 Task: Add an event with the title Second Networking Happy Hour, date '2023/10/25', time 9:15 AM to 11:15 AMand add a description: The Effective Communication workshop is a dynamic and interactive session designed to enhance participants' communication skills and promote effective interpersonal interactions in the workplace. This workshop provides valuable insights, practical techniques, and hands-on exercises to improve both verbal and non-verbal communication abilities._x000D_
_x000D_
, put the event into Yellow category . Add location for the event as: 987 Luxembourg Gardens, Paris, France, logged in from the account softage.7@softage.netand send the event invitation to softage.5@softage.net and softage.6@softage.net. Set a reminder for the event 15 minutes before
Action: Mouse moved to (91, 100)
Screenshot: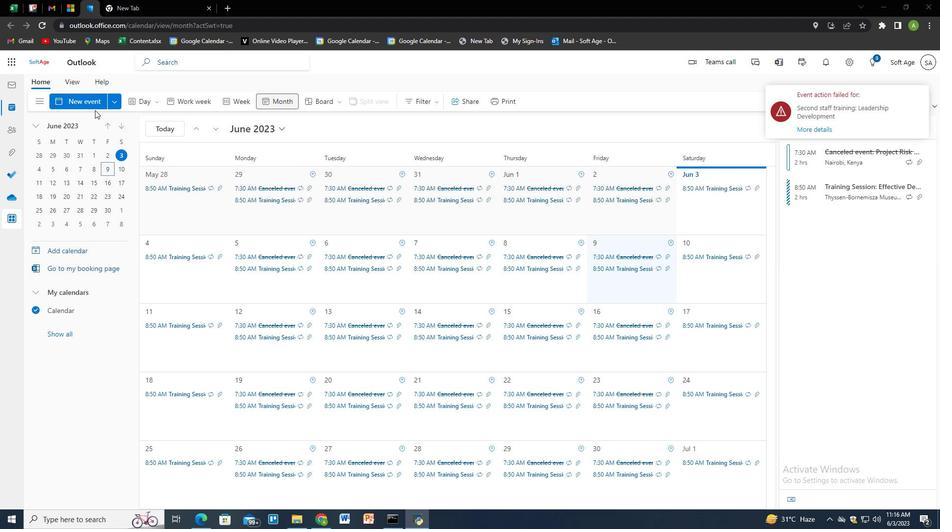 
Action: Mouse pressed left at (91, 100)
Screenshot: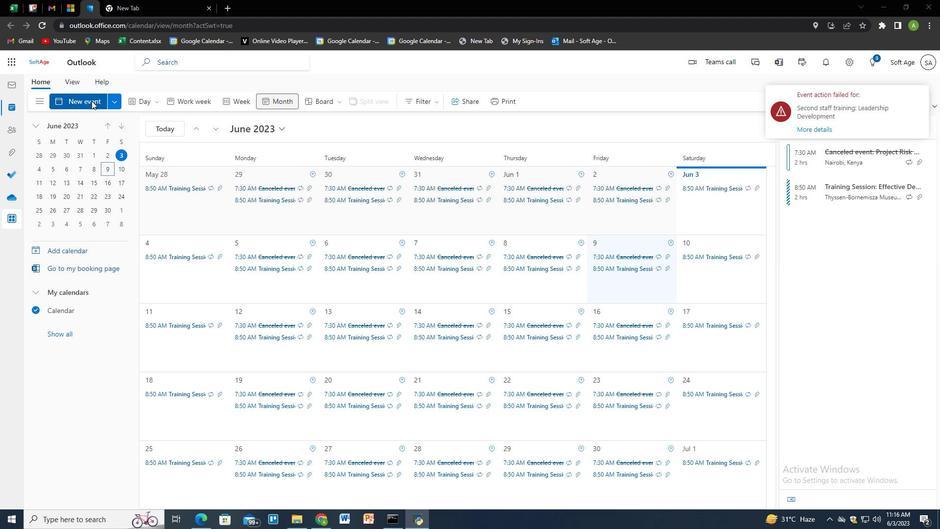 
Action: Mouse moved to (279, 163)
Screenshot: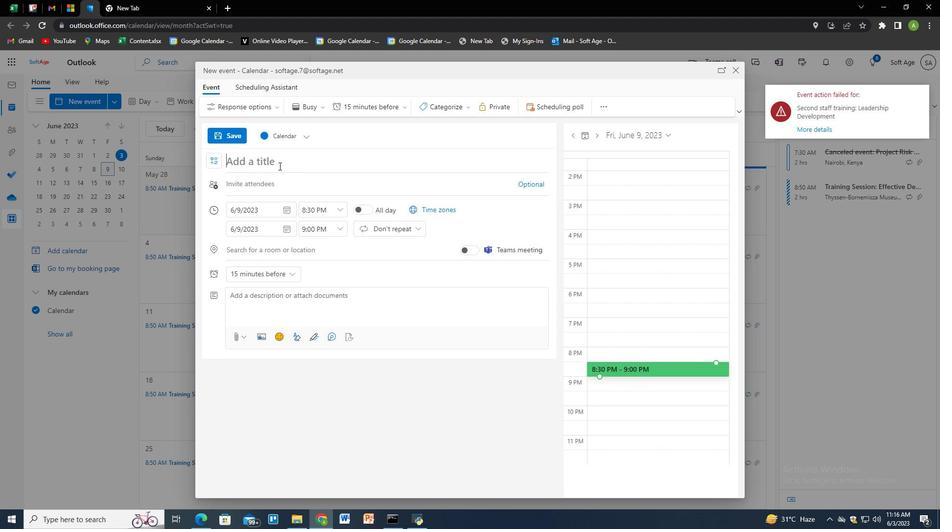 
Action: Mouse pressed left at (279, 163)
Screenshot: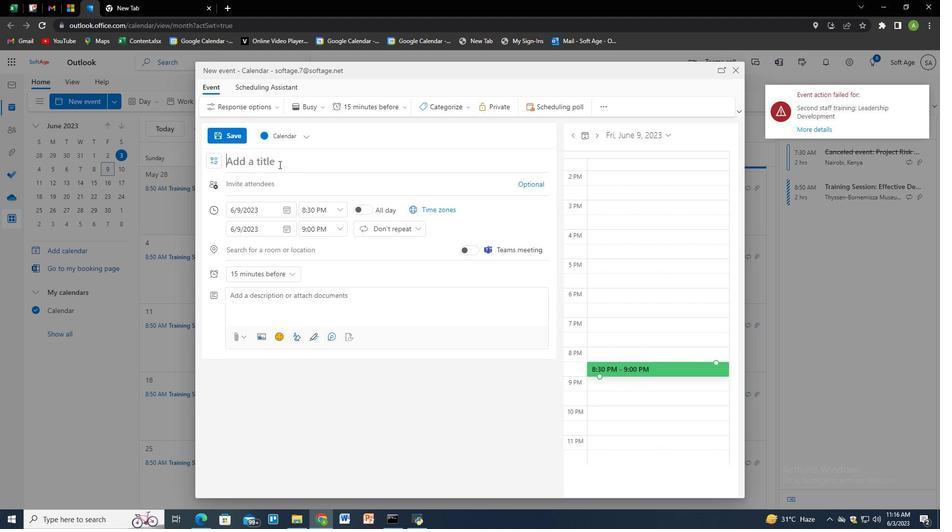 
Action: Key pressed <Key.shift>De<Key.backspace><Key.backspace><Key.backspace><Key.shift>Second<Key.space><Key.shift>Networking<Key.space><Key.shift>Happy<Key.space><Key.shift>Hour<Key.tab><Key.tab><Key.tab>
Screenshot: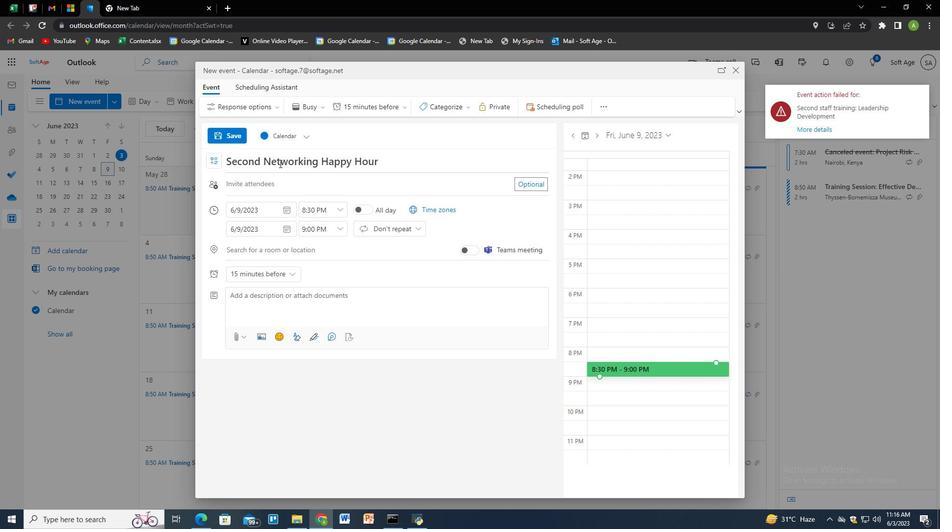 
Action: Mouse moved to (288, 212)
Screenshot: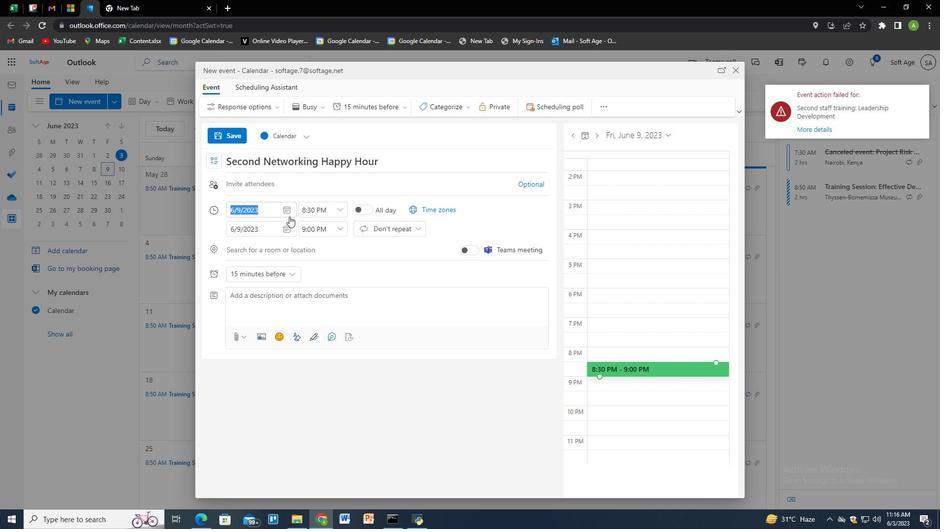 
Action: Mouse pressed left at (288, 212)
Screenshot: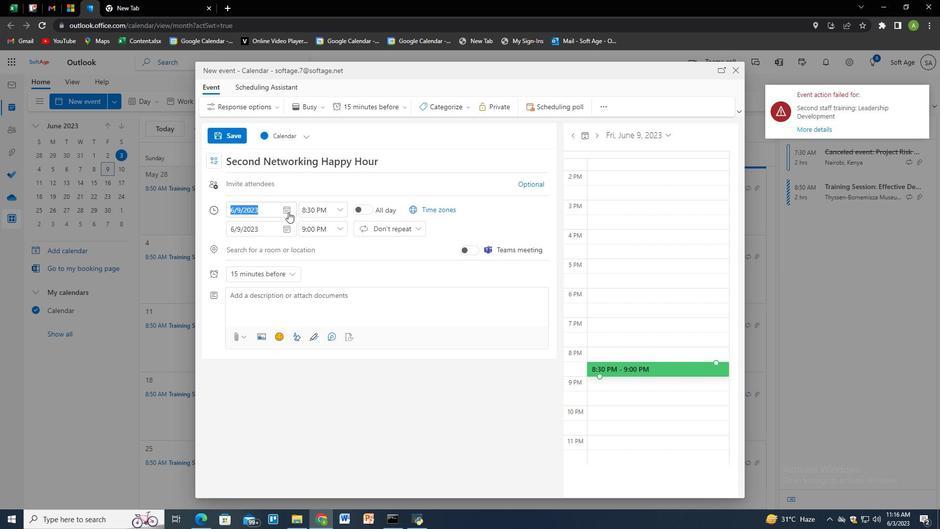 
Action: Mouse moved to (272, 227)
Screenshot: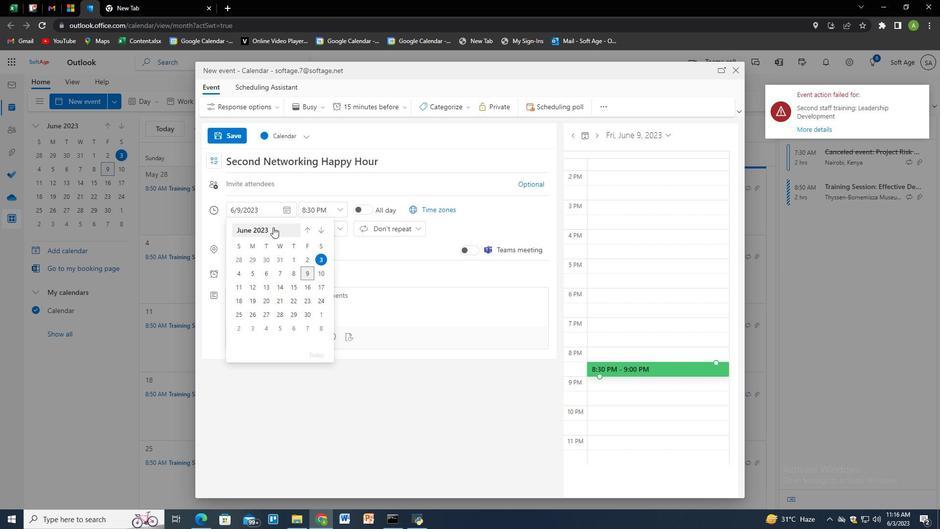 
Action: Mouse pressed left at (272, 227)
Screenshot: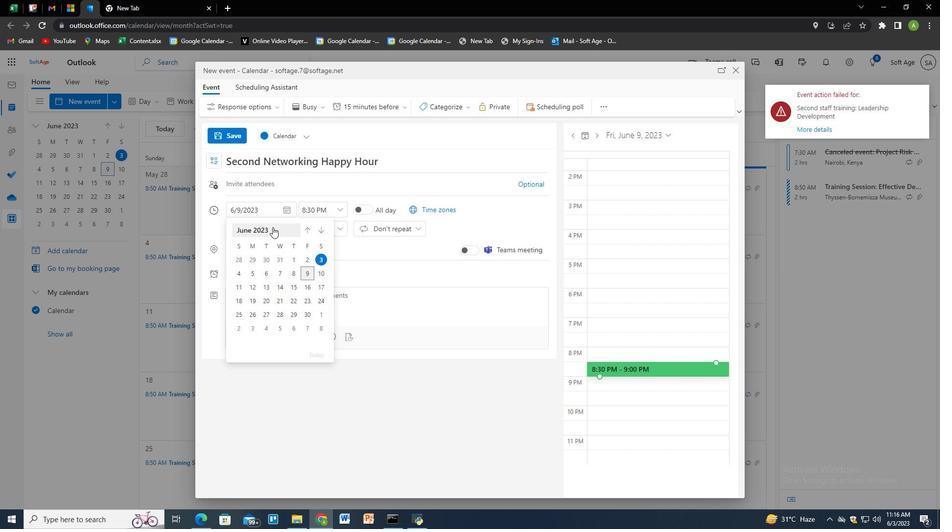 
Action: Mouse pressed left at (272, 227)
Screenshot: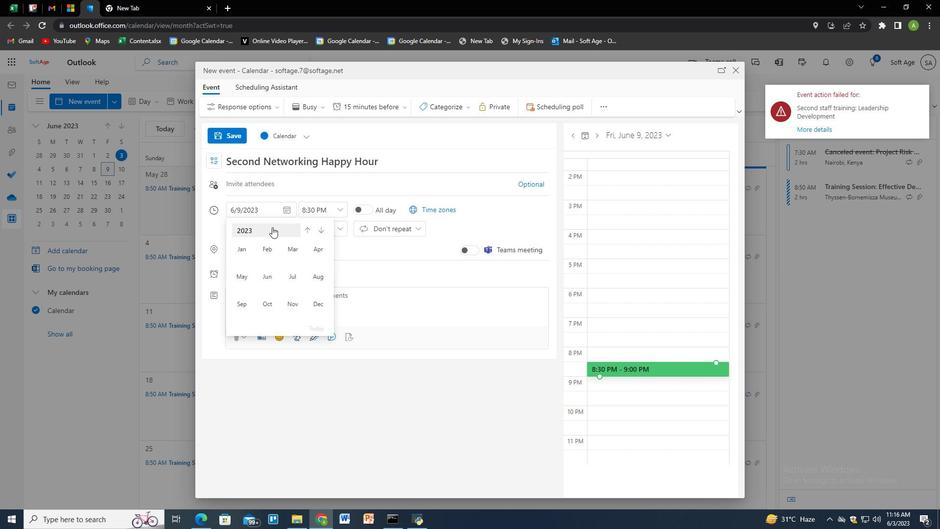 
Action: Mouse moved to (309, 230)
Screenshot: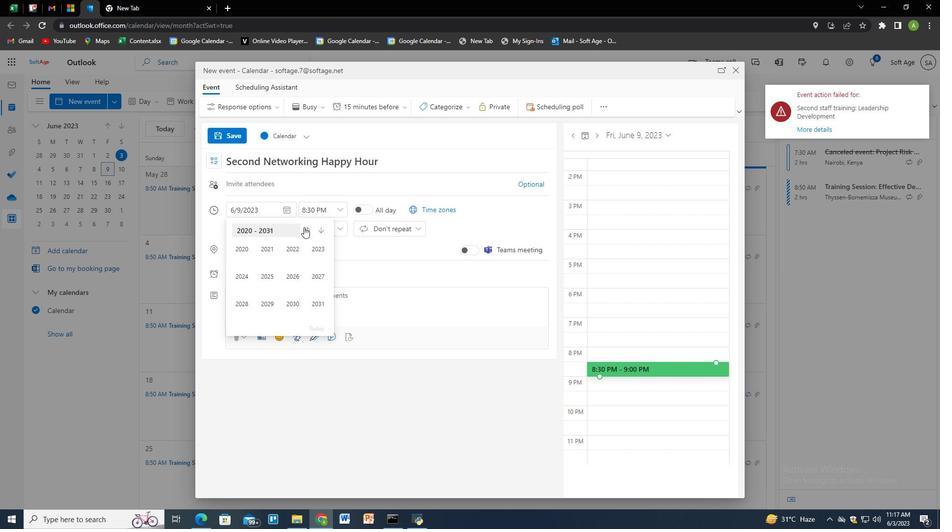 
Action: Mouse pressed left at (309, 230)
Screenshot: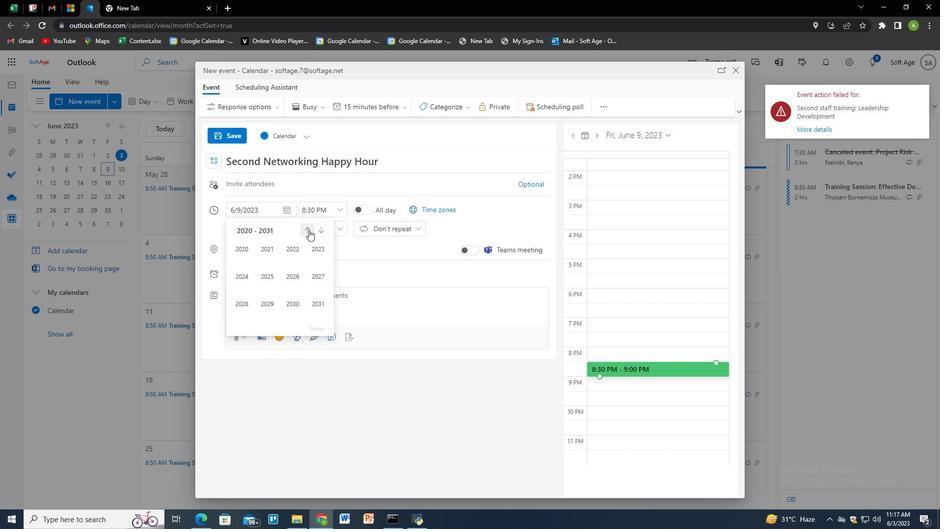 
Action: Mouse moved to (331, 233)
Screenshot: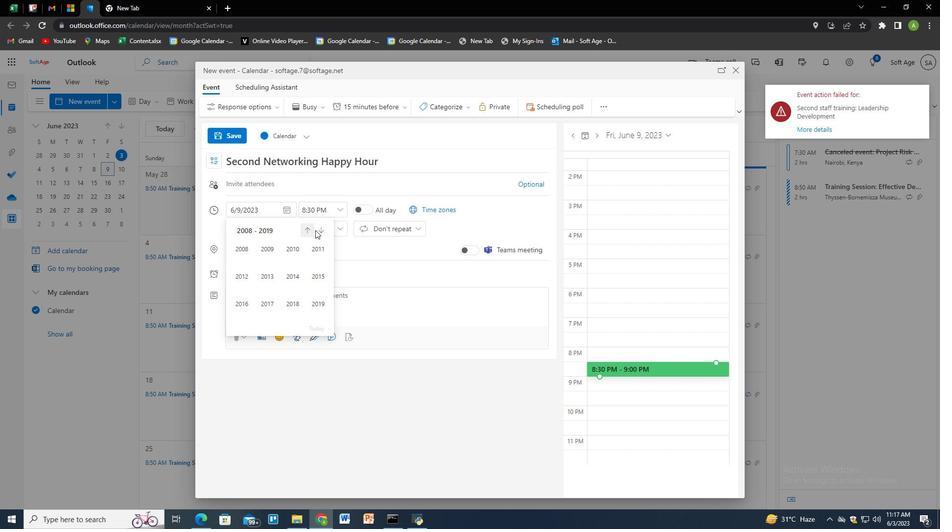 
Action: Mouse pressed left at (331, 233)
Screenshot: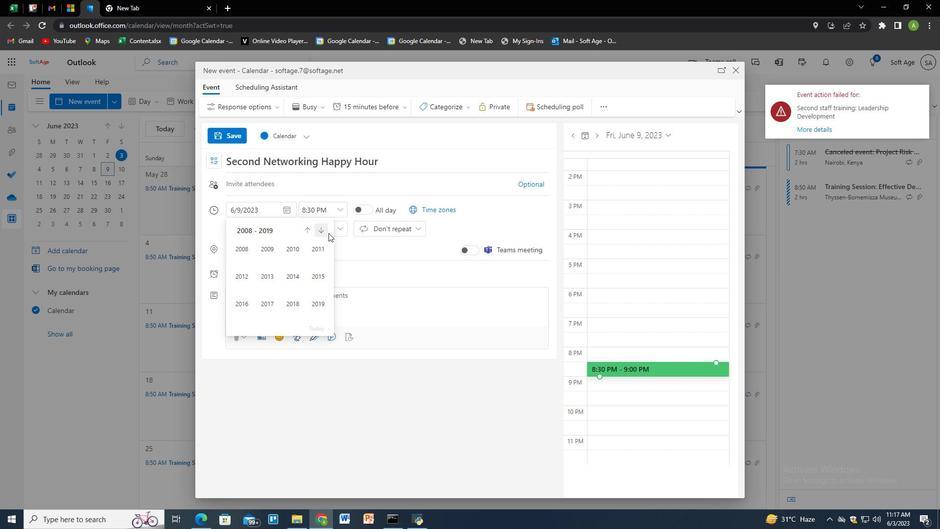 
Action: Mouse moved to (326, 233)
Screenshot: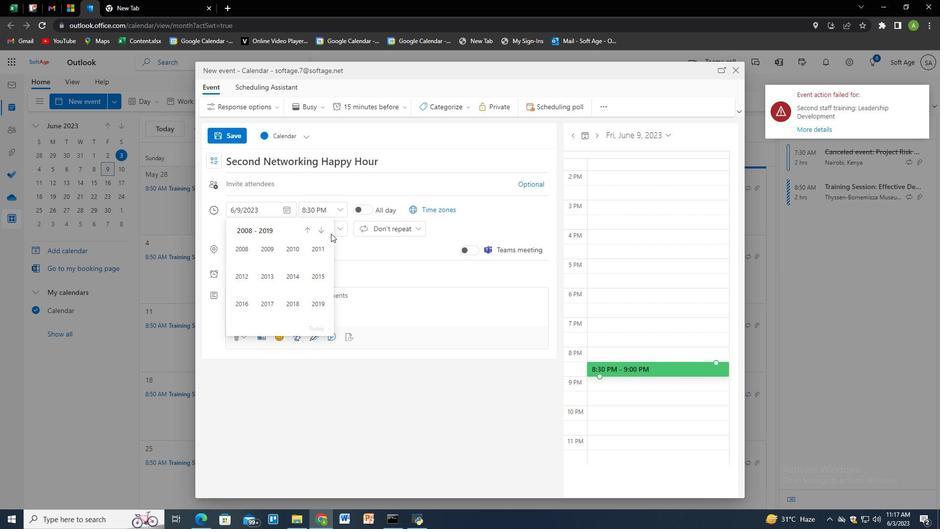 
Action: Mouse pressed left at (326, 233)
Screenshot: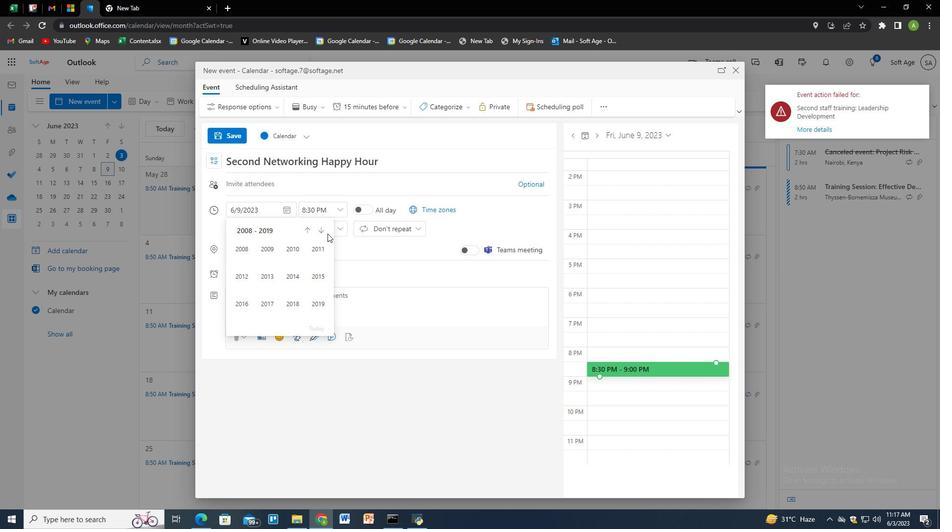 
Action: Mouse moved to (320, 250)
Screenshot: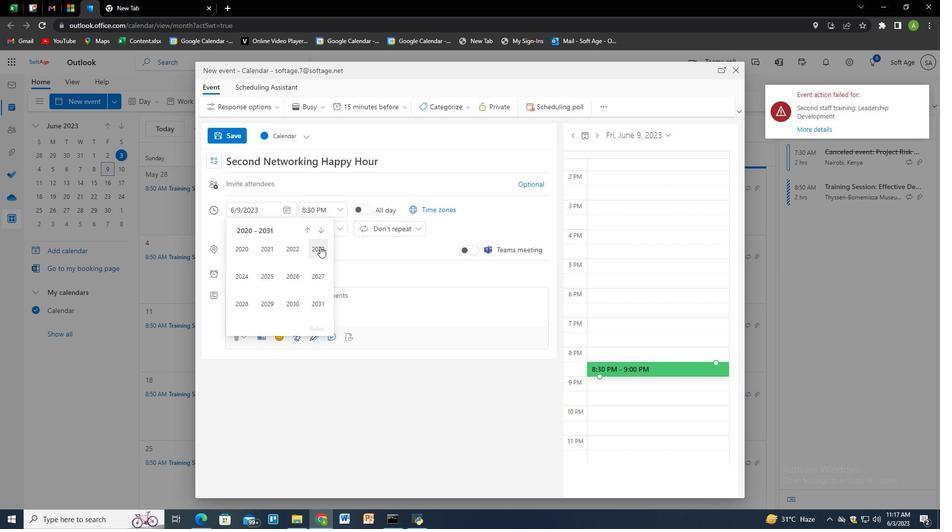 
Action: Mouse pressed left at (320, 250)
Screenshot: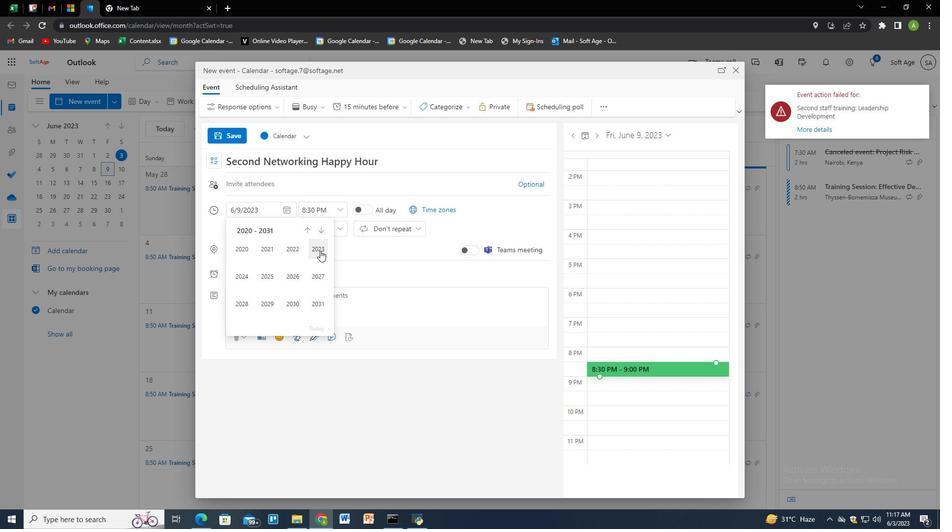 
Action: Mouse moved to (269, 307)
Screenshot: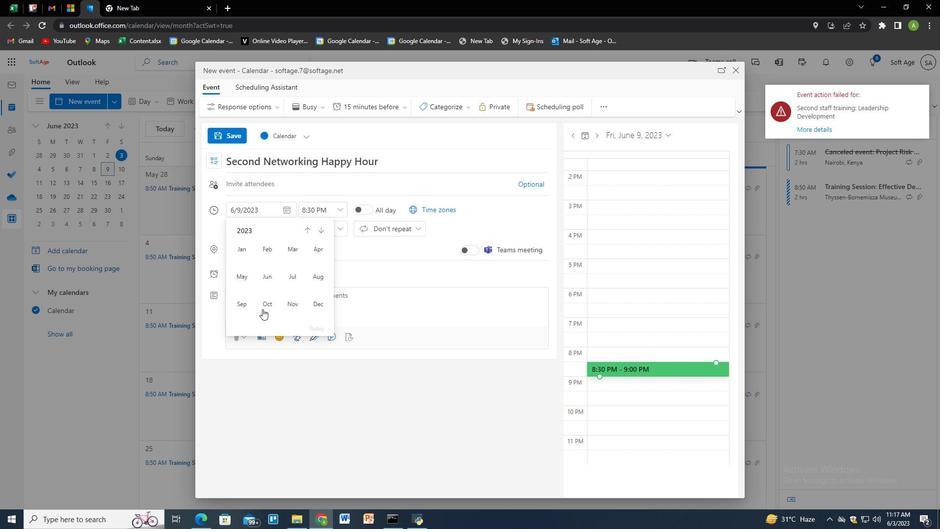 
Action: Mouse pressed left at (269, 307)
Screenshot: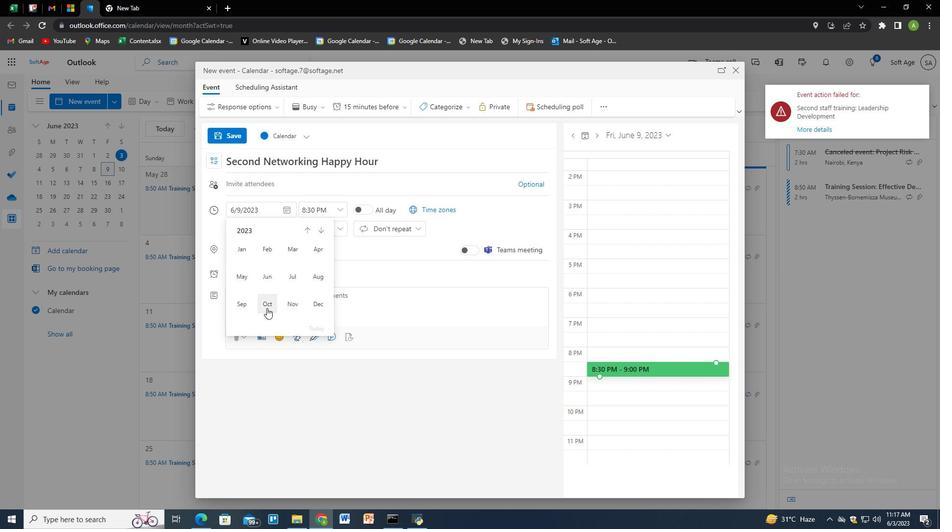 
Action: Mouse moved to (279, 232)
Screenshot: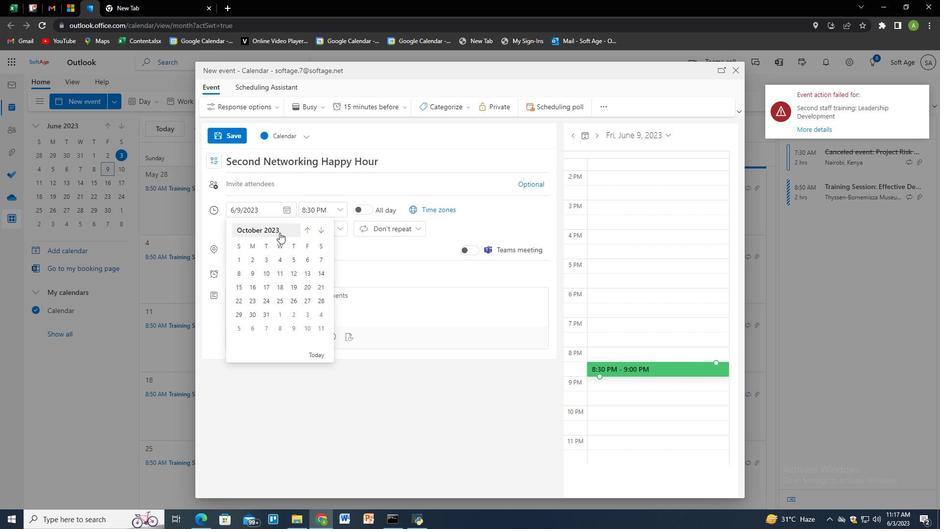 
Action: Mouse pressed left at (279, 232)
Screenshot: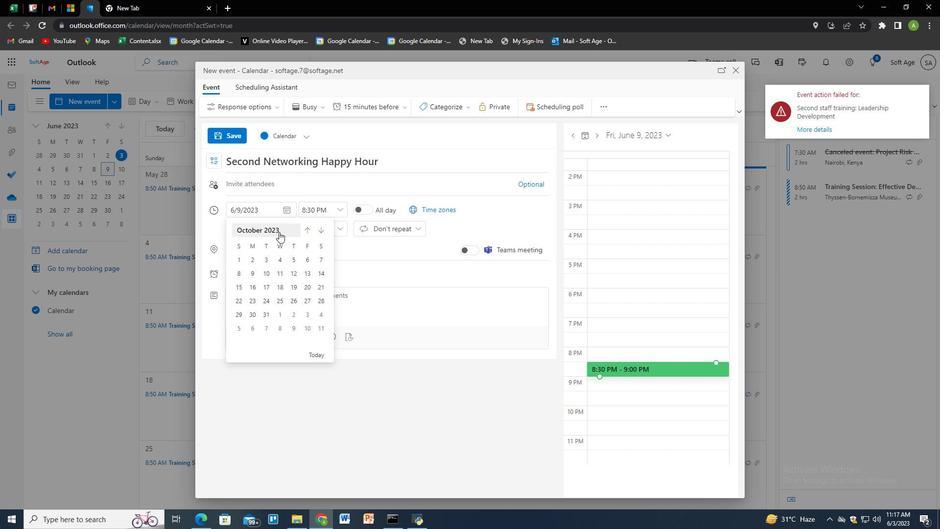 
Action: Mouse moved to (270, 304)
Screenshot: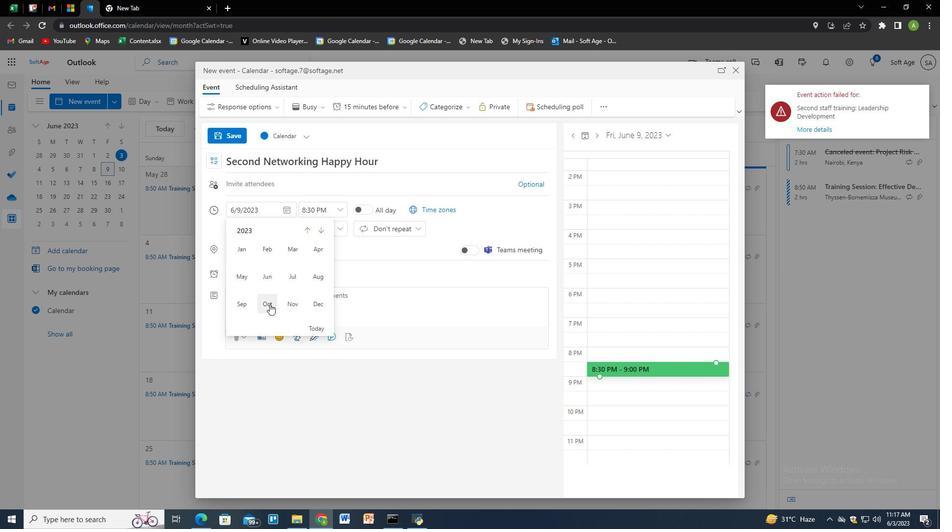 
Action: Mouse pressed left at (270, 304)
Screenshot: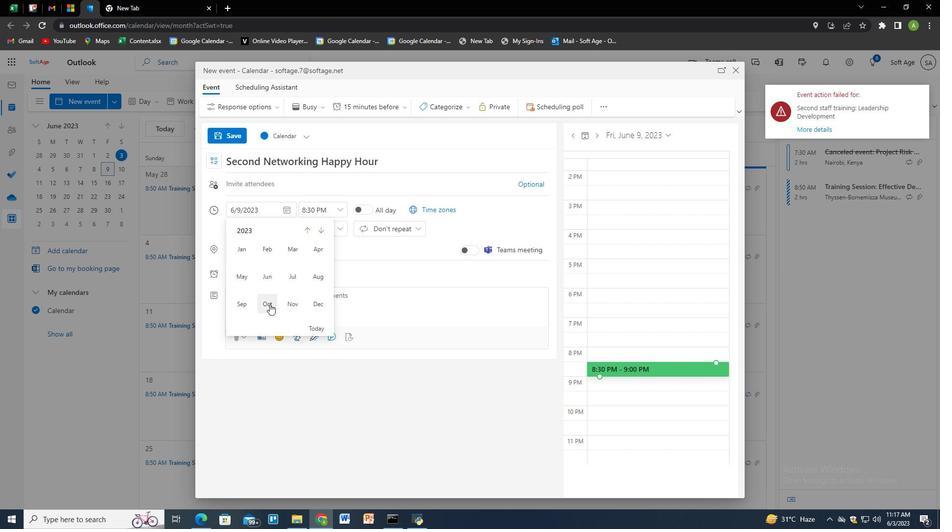 
Action: Mouse moved to (282, 300)
Screenshot: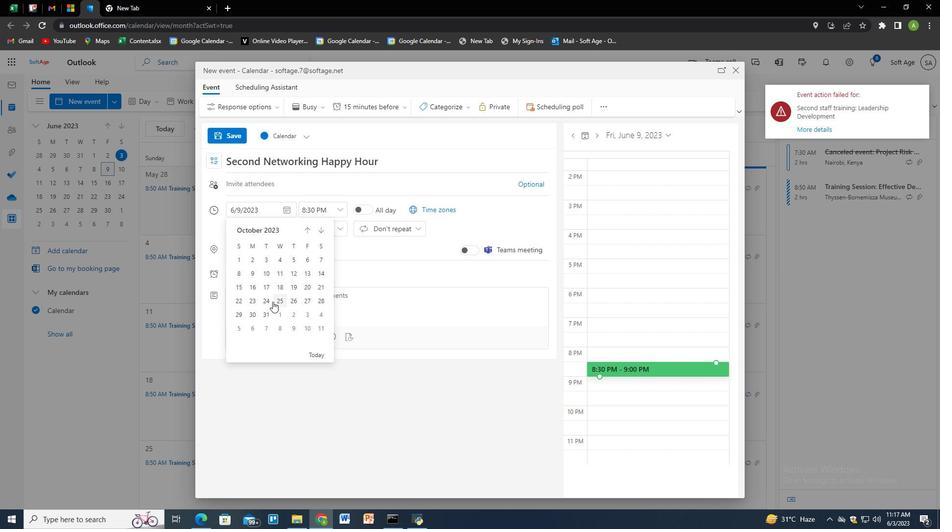 
Action: Mouse pressed left at (282, 300)
Screenshot: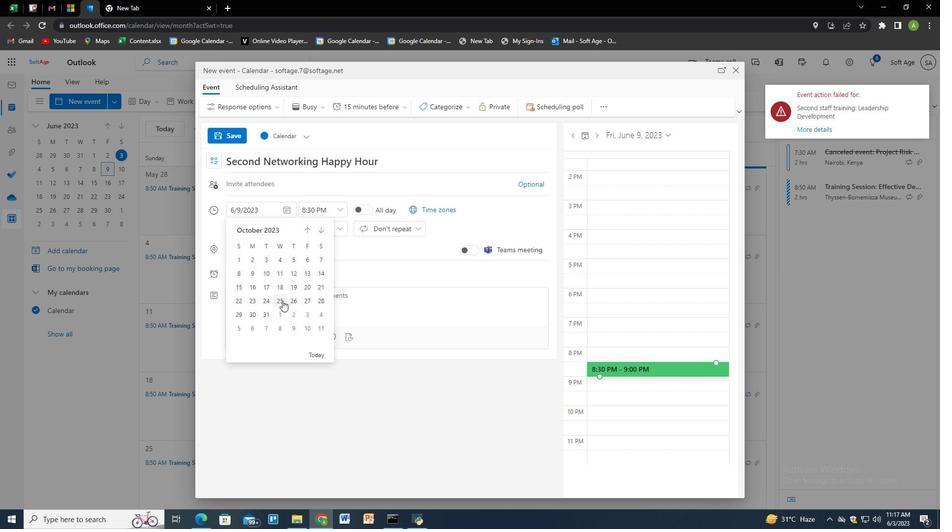 
Action: Mouse moved to (315, 213)
Screenshot: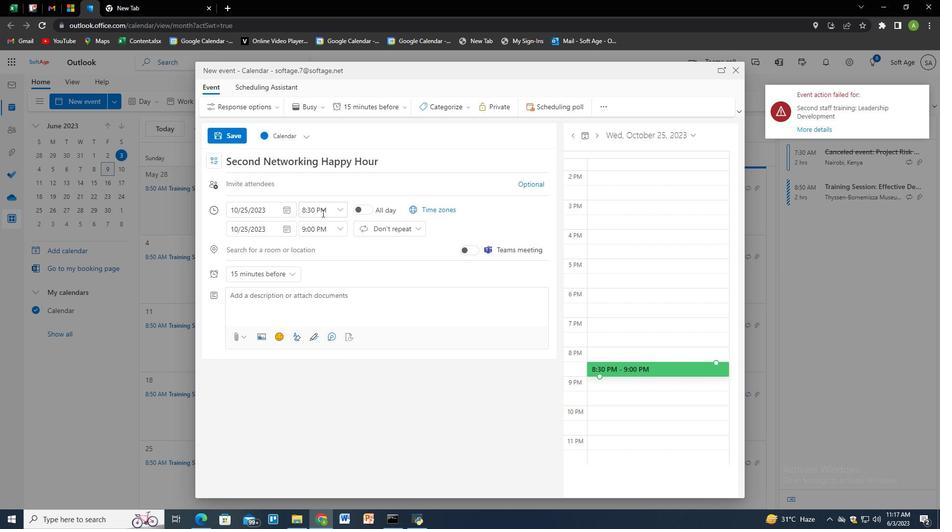 
Action: Mouse pressed left at (315, 213)
Screenshot: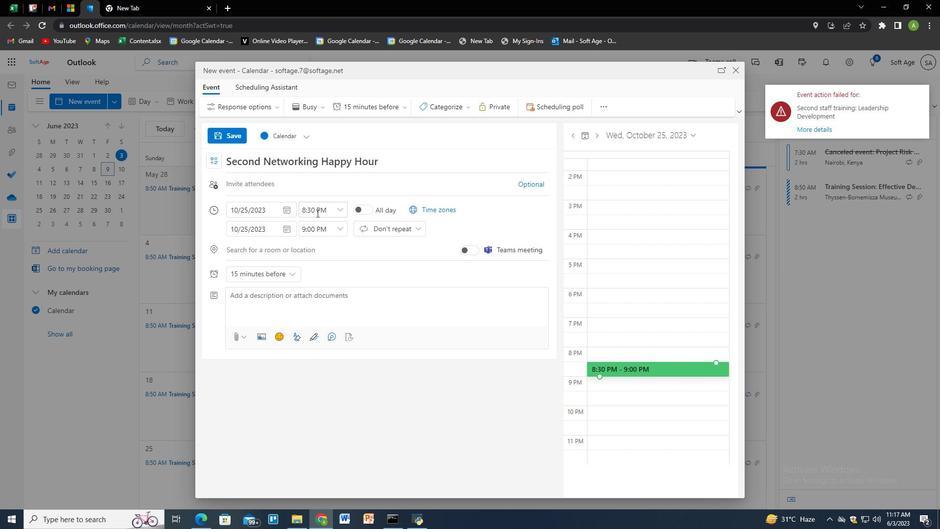 
Action: Mouse pressed left at (315, 213)
Screenshot: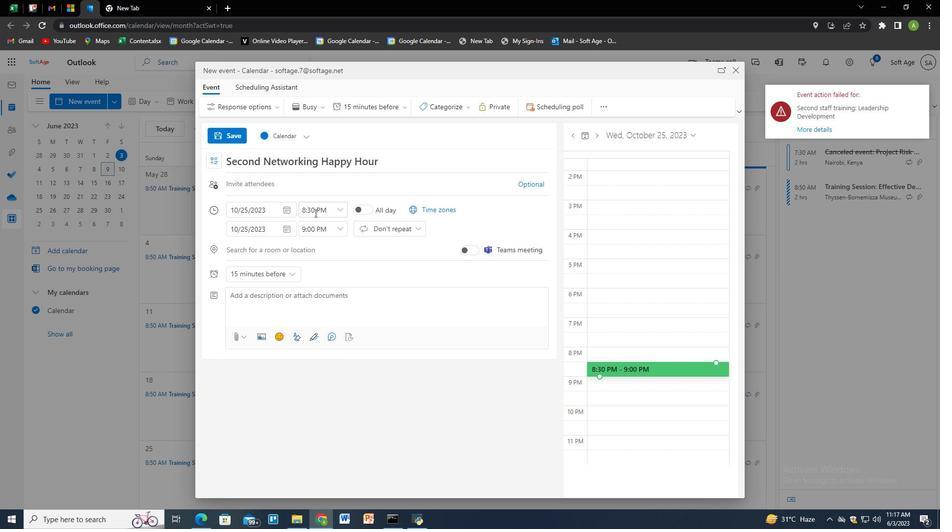 
Action: Key pressed 11<Key.shift>:15<Key.space><Key.shift>AM<Key.tab><Key.tab>
Screenshot: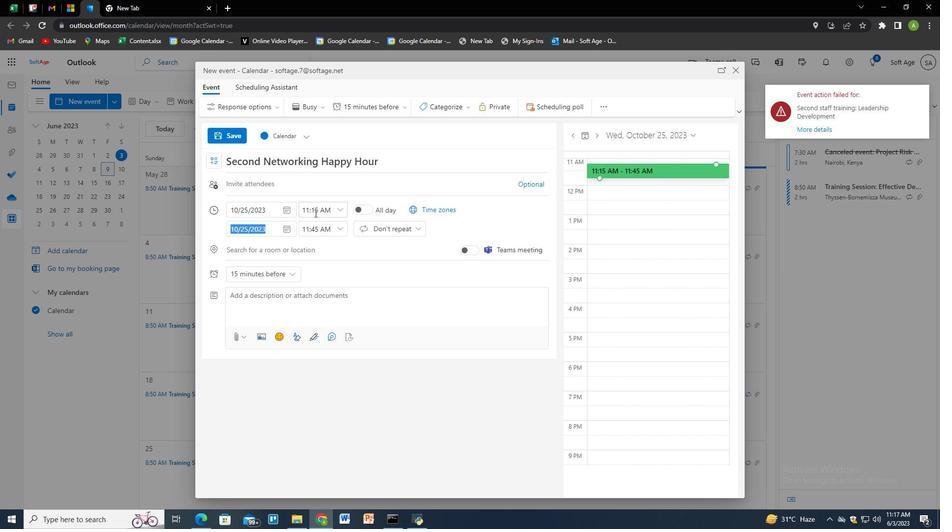 
Action: Mouse moved to (305, 206)
Screenshot: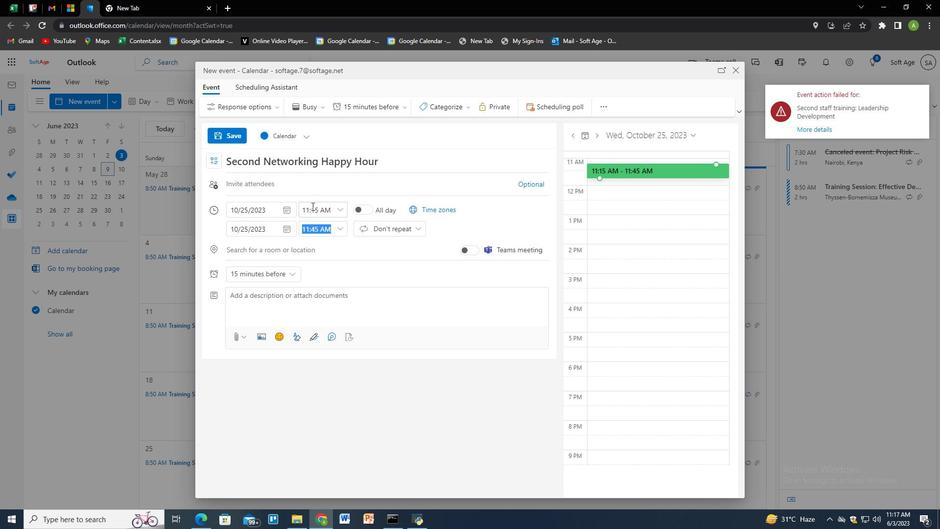 
Action: Mouse pressed left at (305, 206)
Screenshot: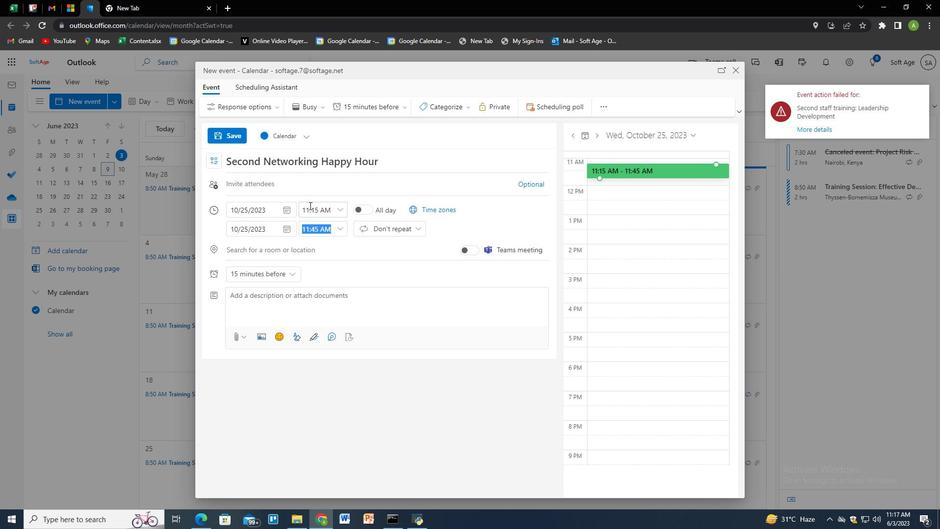 
Action: Mouse moved to (305, 211)
Screenshot: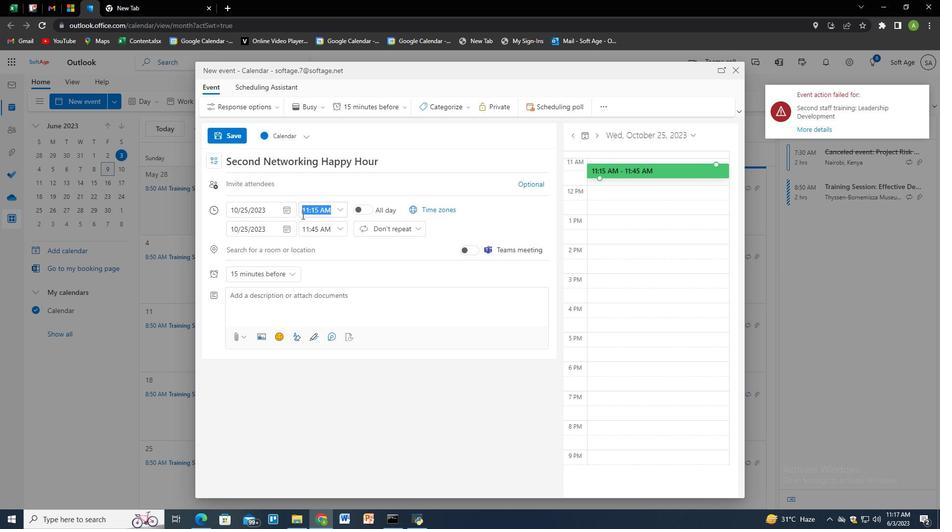 
Action: Mouse pressed left at (305, 211)
Screenshot: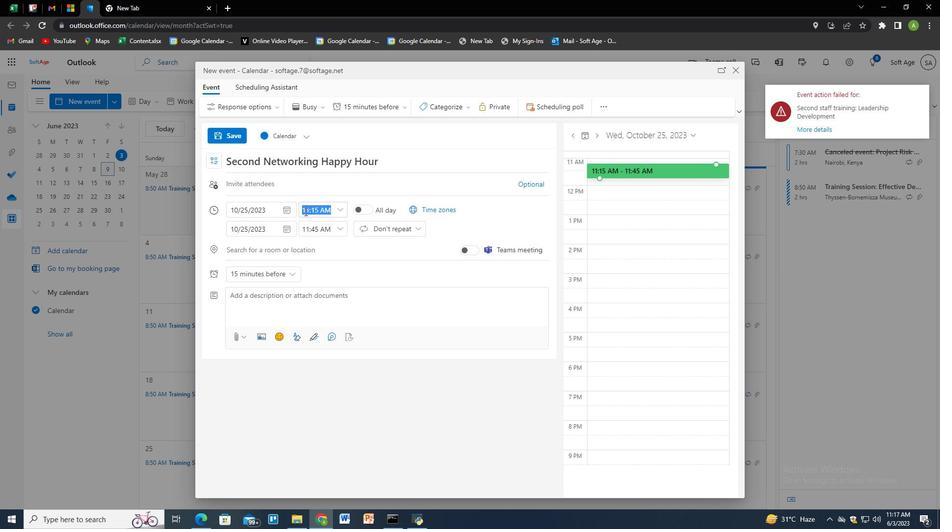 
Action: Mouse moved to (318, 211)
Screenshot: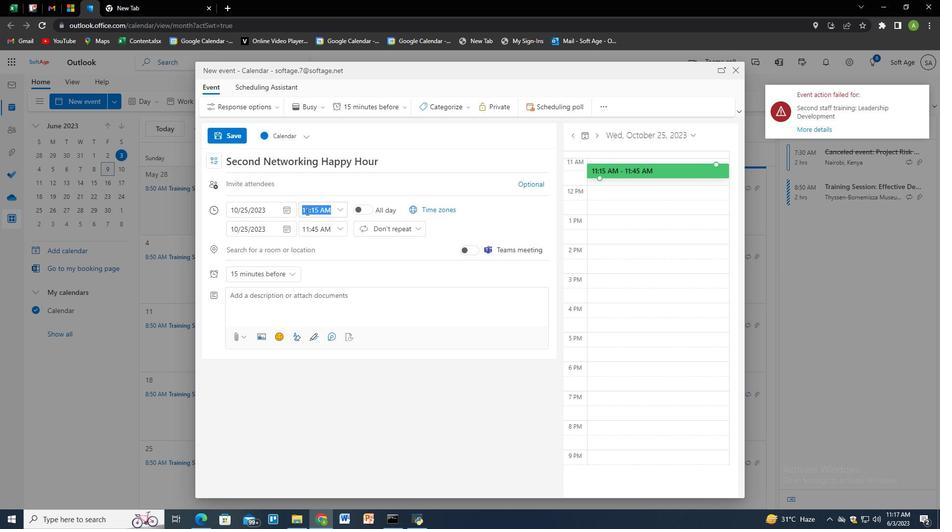 
Action: Key pressed <Key.right><Key.backspace><Key.backspace>9<Key.tab><Key.tab>11<Key.shift>:15<Key.space><Key.shift>AM<Key.shift>M<Key.caps_lock><Key.caps_lock><Key.tab><Key.tab><Key.tab><Key.tab><Key.tab><Key.tab><Key.tab><Key.tab><Key.backspace><Key.backspace><Key.backspace><Key.backspace><Key.backspace><Key.backspace><Key.backspace><Key.shift>The<Key.space>effective<Key.space><Key.shift>CO<Key.backspace><Key.backspace><Key.backspace><Key.backspace><Key.backspace><Key.backspace><Key.backspace><Key.backspace><Key.backspace><Key.backspace><Key.backspace><Key.backspace><Key.shift>Effective<Key.space><Key.shift>Communication<Key.space>workshop<Key.space>is<Key.space>a<Key.space>dynamic<Key.space>and<Key.space>interactive<Key.space>session<Key.space>designes<Key.backspace>d<Key.space>to<Key.space>enchace<Key.space>pa<Key.backspace><Key.backspace><Key.backspace><Key.backspace><Key.backspace>nce<Key.space><Key.backspace><Key.backspace><Key.backspace><Key.backspace><Key.backspace><Key.backspace><Key.backspace>hance<Key.space>per<Key.backspace><Key.backspace>articipants'<Key.space>communication<Key.space>skills<Key.space>and<Key.space>promote<Key.space>effective<Key.space>interpersonal<Key.space>interactions<Key.space>in<Key.space>the<Key.space>works<Key.backspace>place.<Key.space><Key.shift>This<Key.space>worksi<Key.backspace>op<Key.space><Key.backspace><Key.backspace><Key.backspace>hop<Key.space>provide<Key.space>valuable<Key.space>is<Key.backspace>nsight,<Key.space>partical<Key.space>tec<Key.backspace><Key.backspace><Key.backspace><Key.backspace><Key.backspace><Key.backspace><Key.backspace><Key.backspace><Key.backspace><Key.backspace><Key.backspace>ractical<Key.space>techniques,<Key.space>and<Key.space>hands-o<Key.backspace>on<Key.space>exercisee<Key.backspace>s<Key.space>to<Key.space>impo<Key.backspace><Key.backspace>rove<Key.space>b<Key.backspace><Key.backspace><Key.backspace><Key.backspace><Key.backspace><Key.backspace>prove<Key.space>both<Key.space>verval<Key.backspace><Key.backspace><Key.backspace>bal<Key.space>and<Key.space>non-verv<Key.backspace>bal<Key.space>communication<Key.space>abilities/<Key.backspace>.
Screenshot: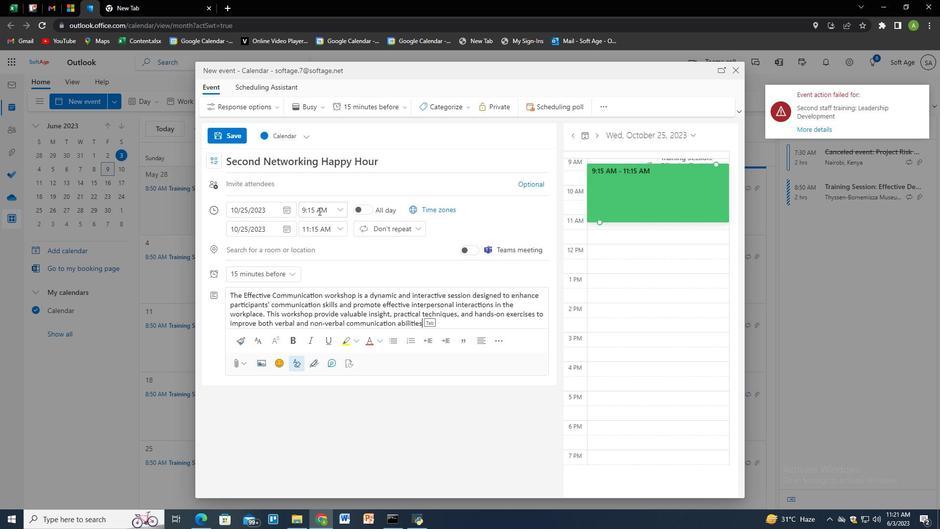 
Action: Mouse moved to (464, 108)
Screenshot: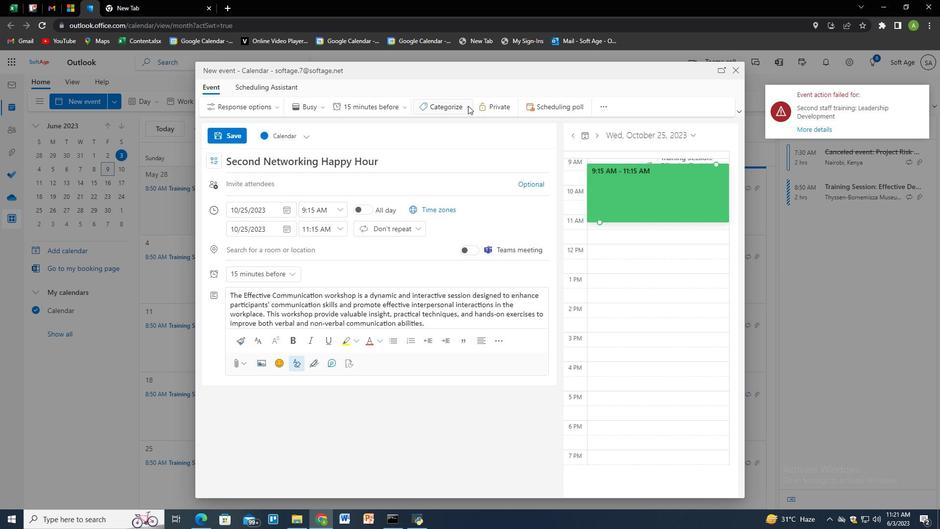 
Action: Mouse pressed left at (464, 108)
Screenshot: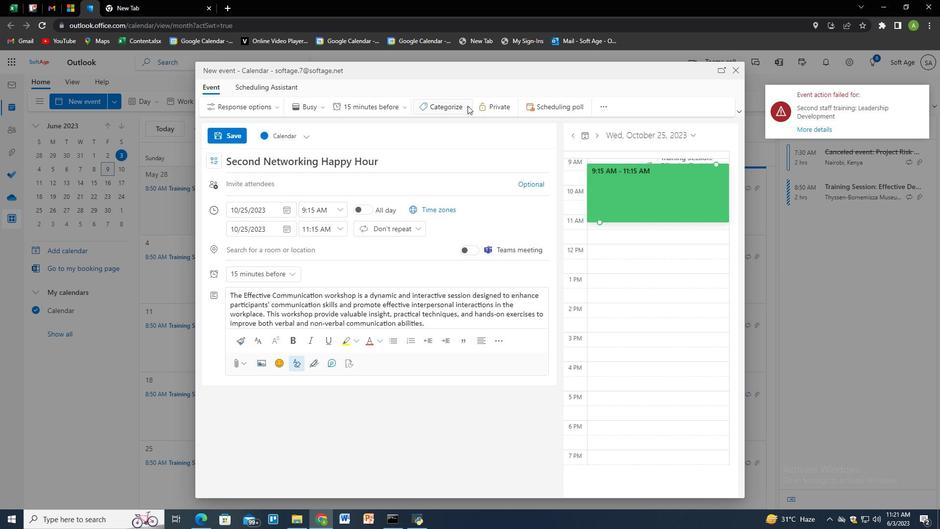 
Action: Mouse moved to (462, 200)
Screenshot: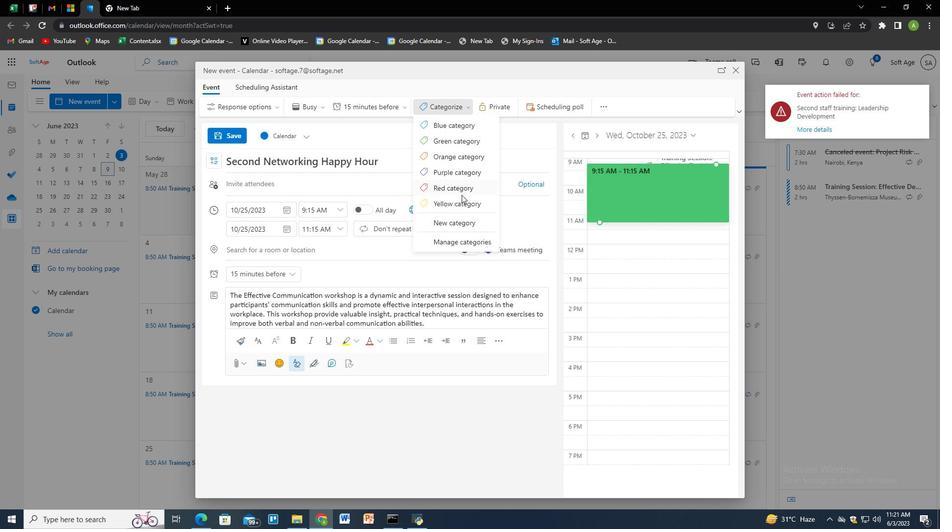 
Action: Mouse pressed left at (462, 200)
Screenshot: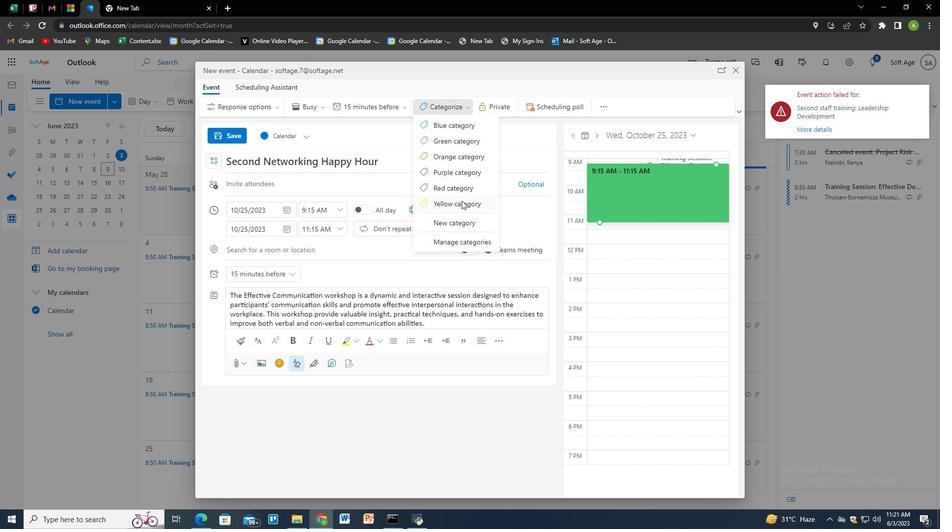 
Action: Mouse moved to (291, 248)
Screenshot: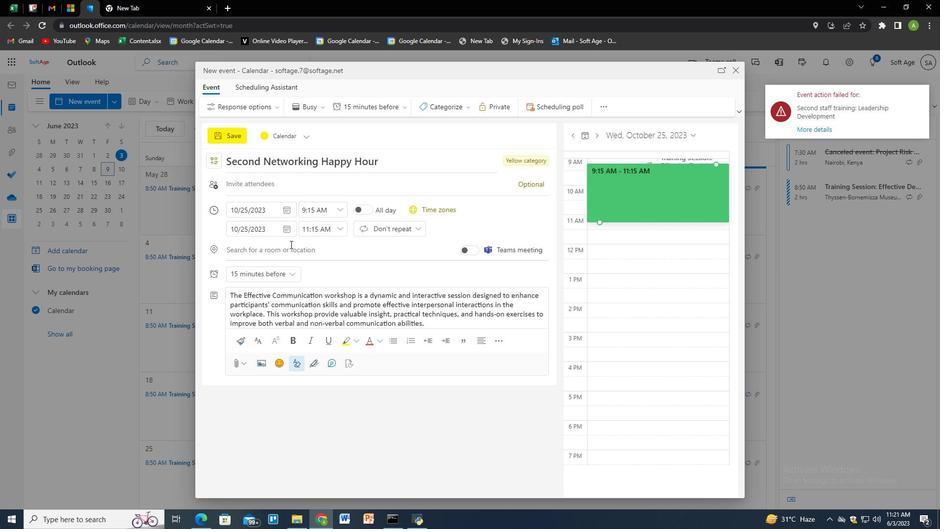 
Action: Mouse pressed left at (291, 248)
Screenshot: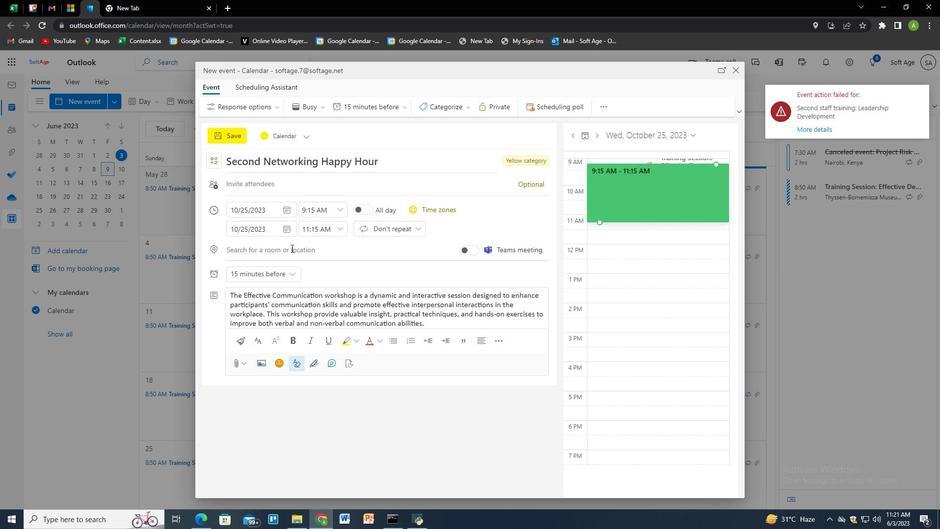 
Action: Mouse moved to (292, 248)
Screenshot: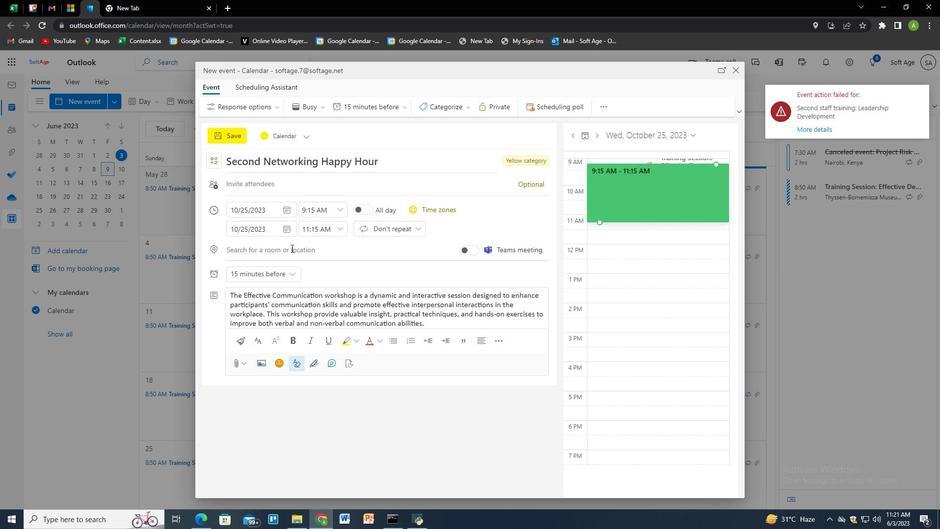 
Action: Key pressed 987<Key.space><Key.shift>Ky<Key.backspace><Key.backspace><Key.shift>Luxenbourg<Key.space><Key.shift>Gardens,<Key.space><Key.shift><Key.shift><Key.shift><Key.shift><Key.shift><Key.shift><Key.shift><Key.shift><Key.shift><Key.shift><Key.shift><Key.shift><Key.shift><Key.shift>Paris,<Key.space><Key.shift>France,<Key.backspace><Key.down><Key.enter>
Screenshot: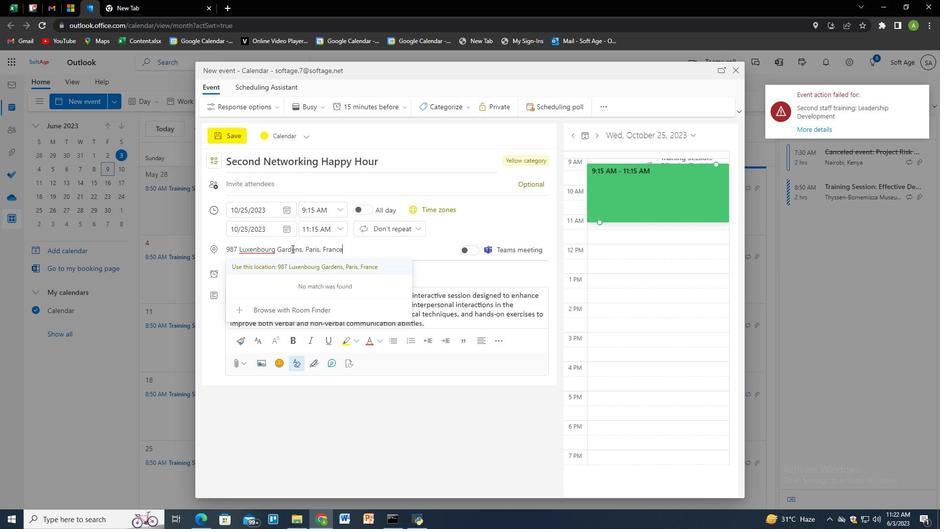 
Action: Mouse moved to (307, 180)
Screenshot: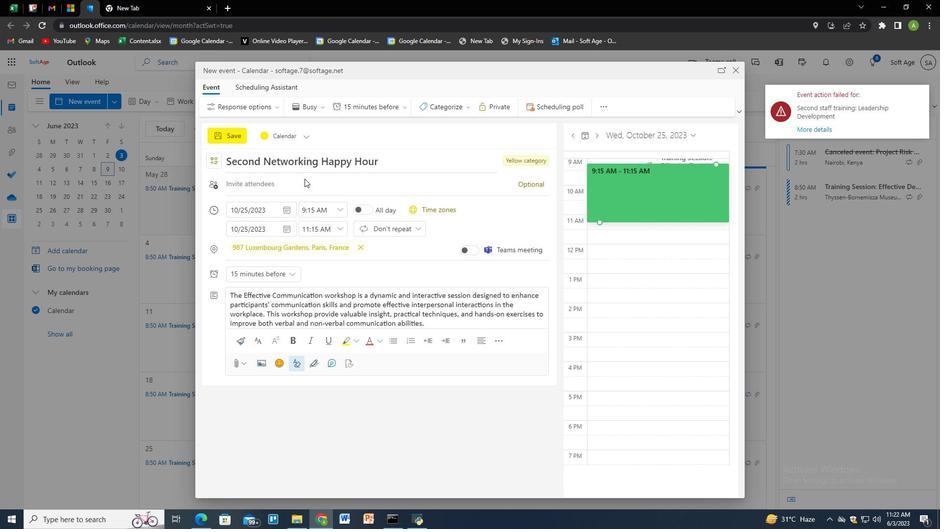 
Action: Mouse pressed left at (307, 180)
Screenshot: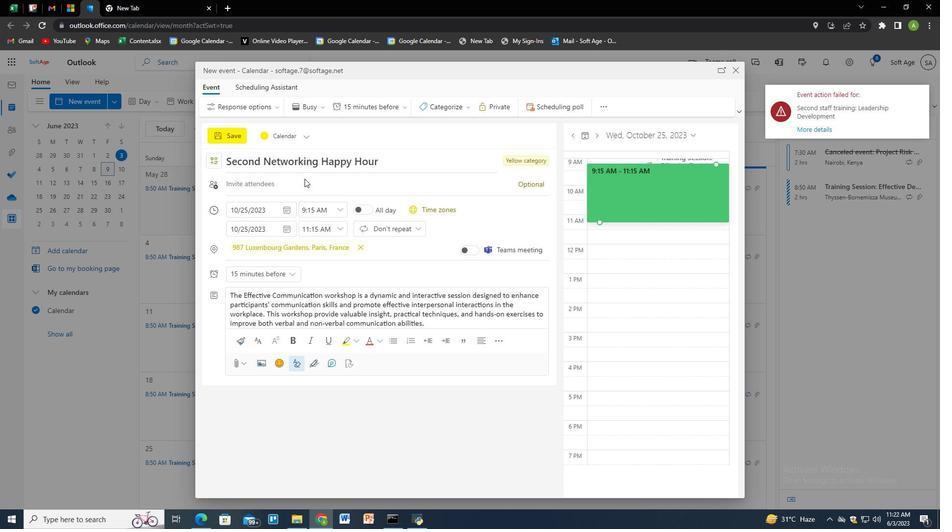
Action: Key pressed softage.5<Key.shift>@softage.net<Key.enter>softage.<Key.backspace>.6<Key.shift>@softage.net<Key.enter>
Screenshot: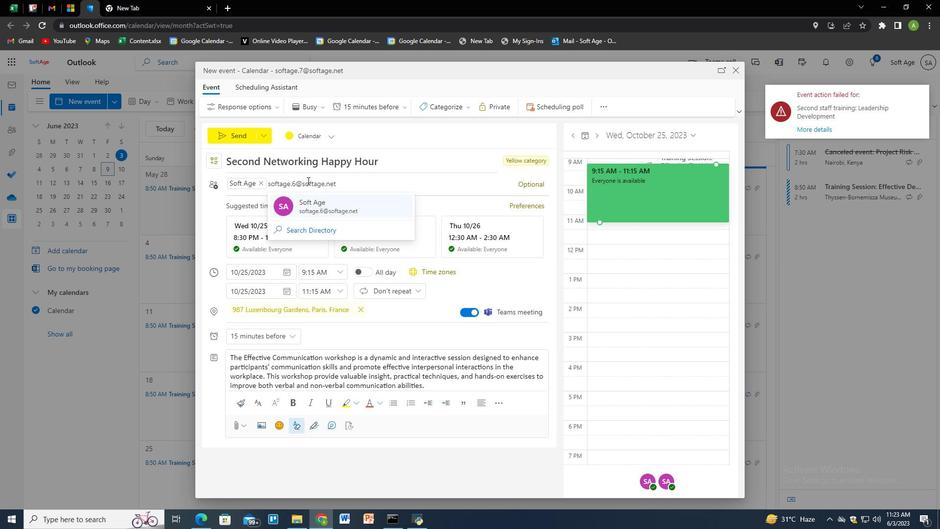 
Action: Mouse moved to (383, 105)
Screenshot: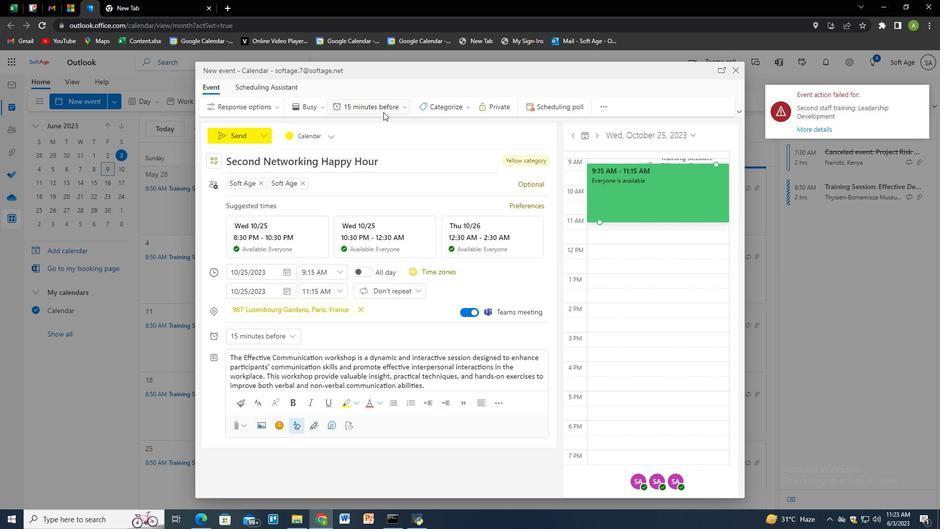 
Action: Mouse pressed left at (383, 105)
Screenshot: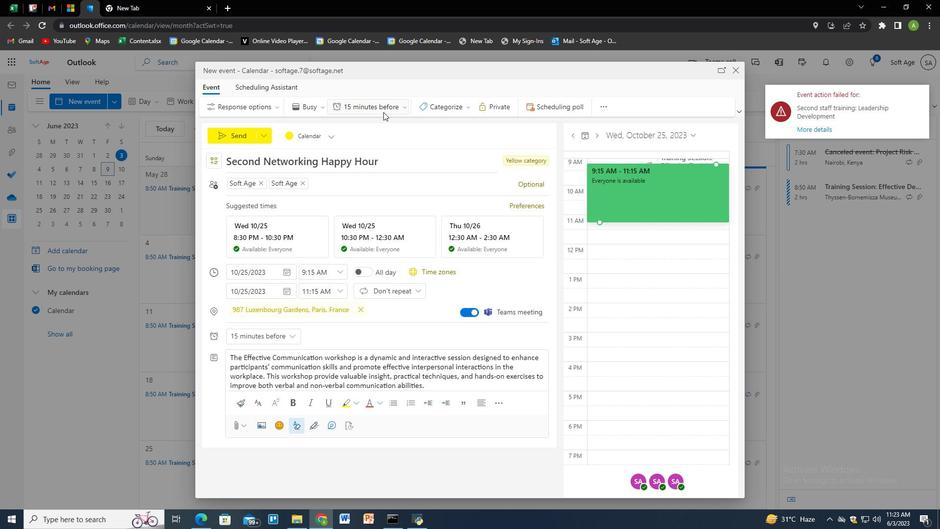 
Action: Mouse moved to (369, 177)
Screenshot: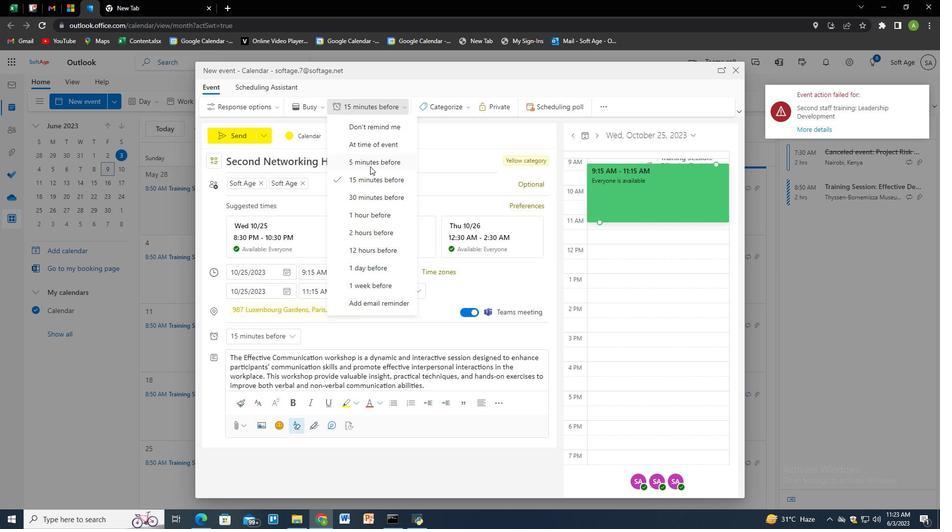 
Action: Mouse pressed left at (369, 177)
Screenshot: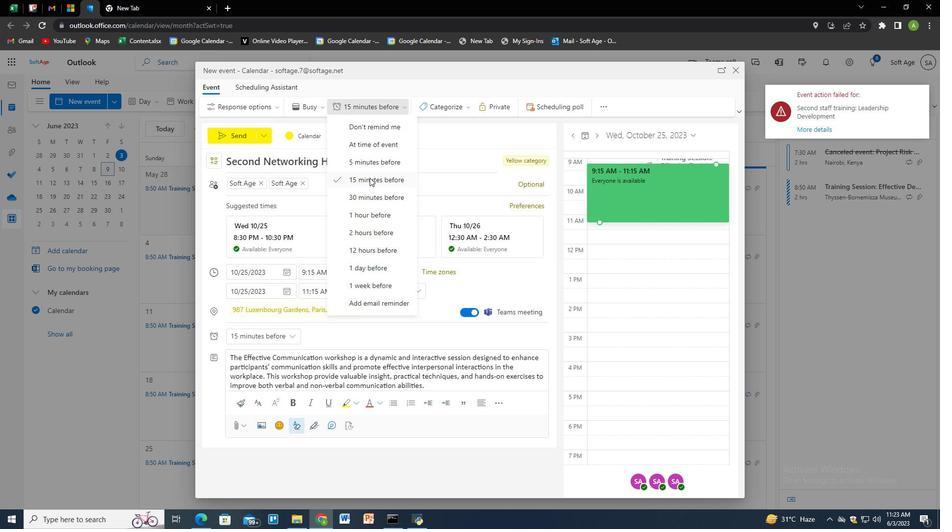 
Action: Mouse moved to (241, 137)
Screenshot: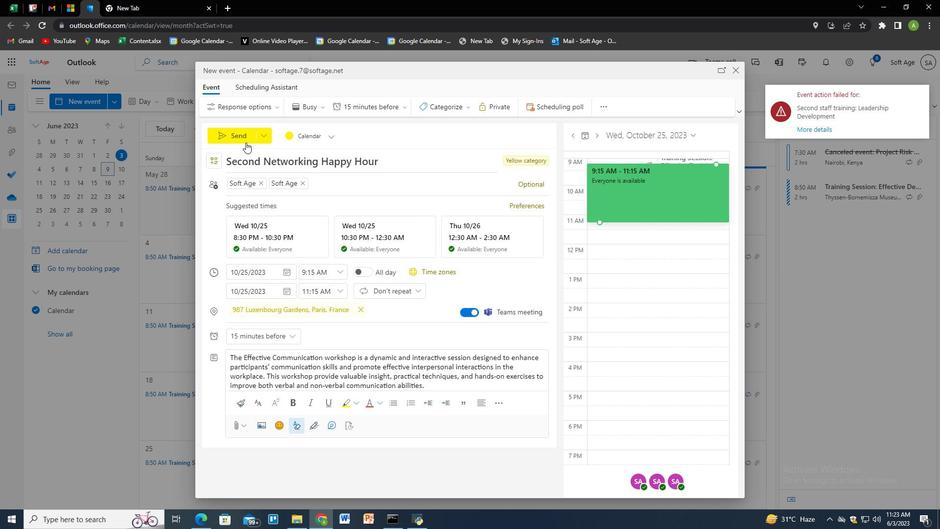 
Action: Mouse pressed left at (241, 137)
Screenshot: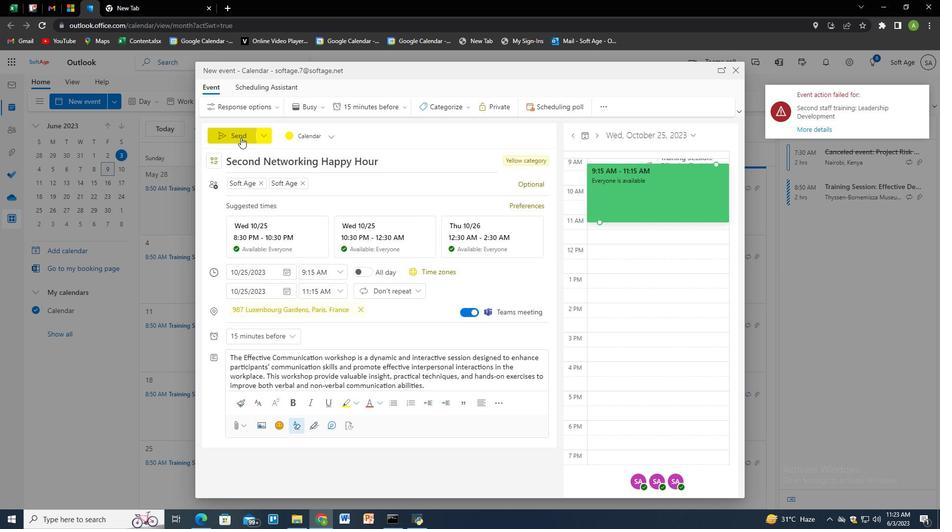 
Action: Mouse moved to (516, 331)
Screenshot: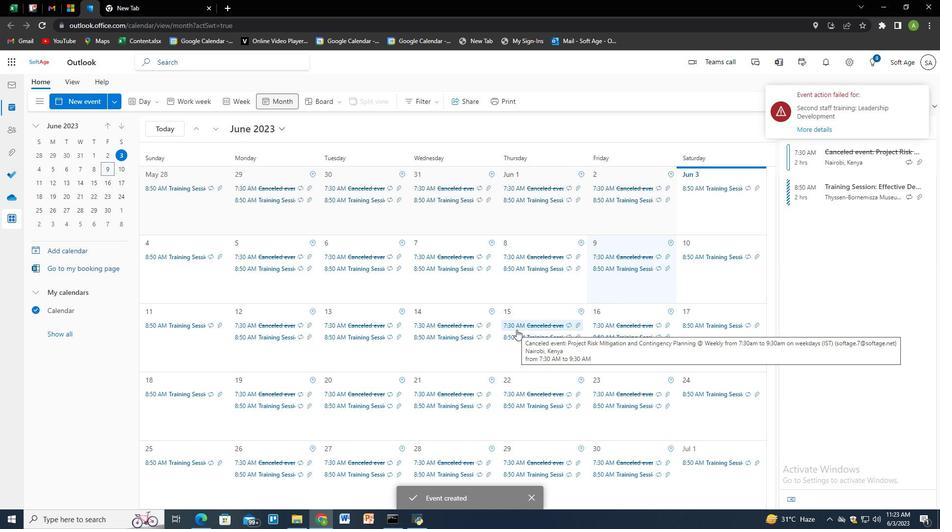 
